 Task: Look for properties with step-free showers.
Action: Mouse moved to (1011, 166)
Screenshot: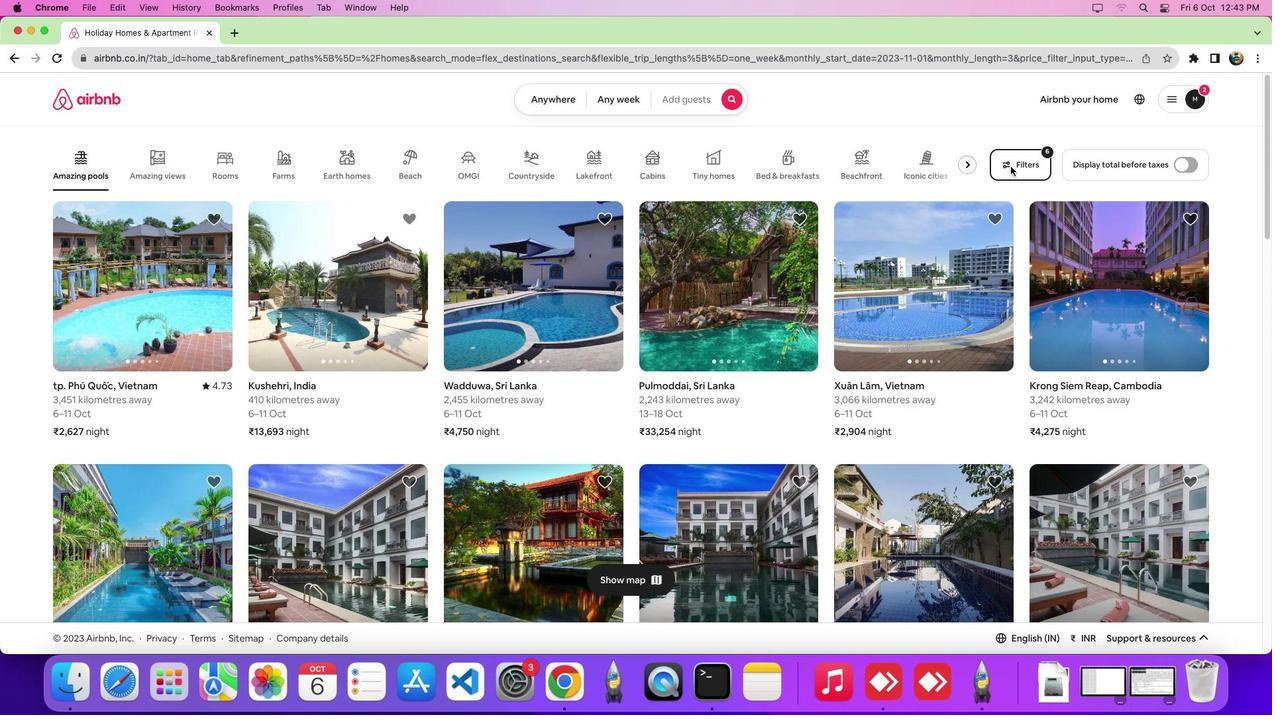 
Action: Mouse pressed left at (1011, 166)
Screenshot: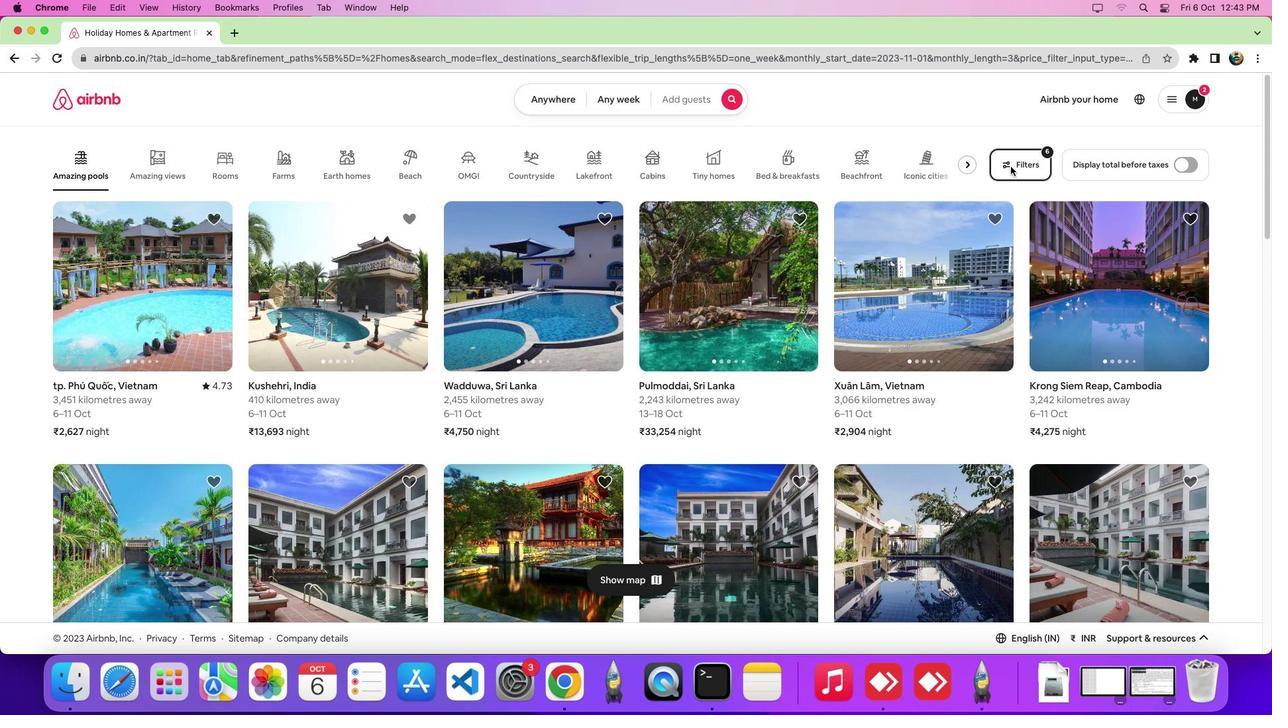 
Action: Mouse moved to (1016, 165)
Screenshot: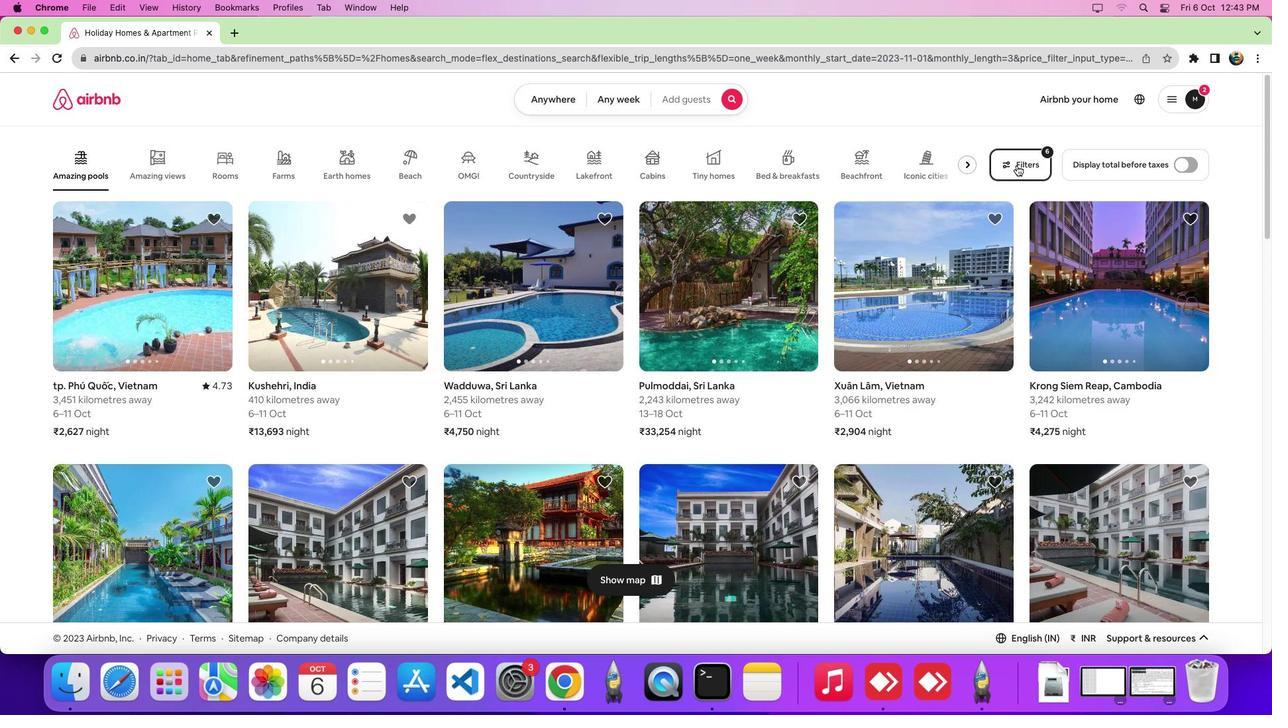 
Action: Mouse pressed left at (1016, 165)
Screenshot: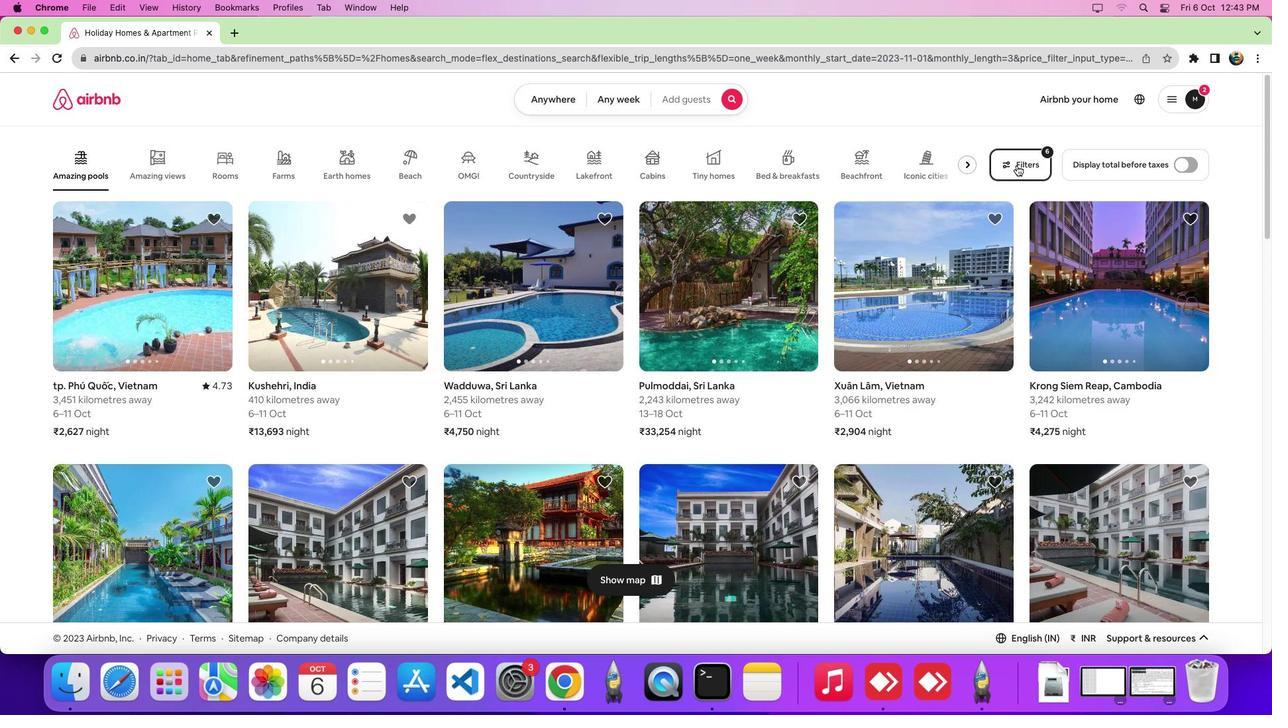 
Action: Mouse moved to (481, 243)
Screenshot: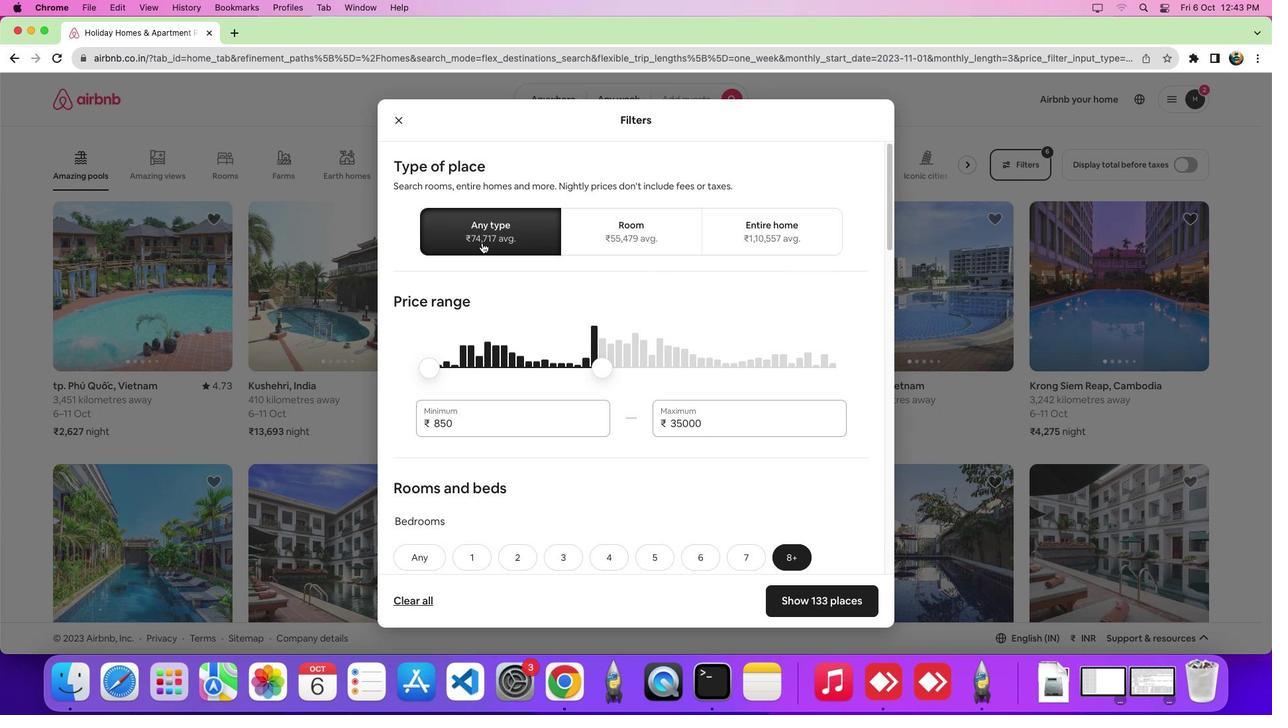
Action: Mouse pressed left at (481, 243)
Screenshot: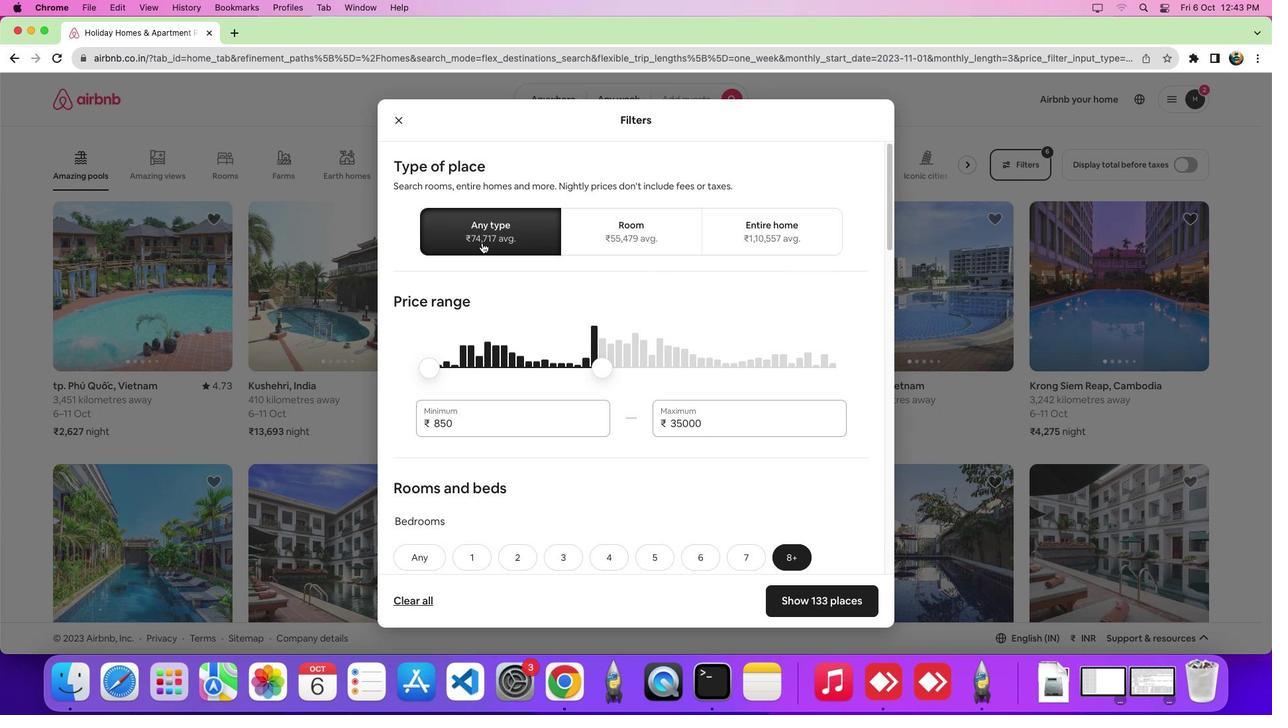 
Action: Mouse moved to (599, 347)
Screenshot: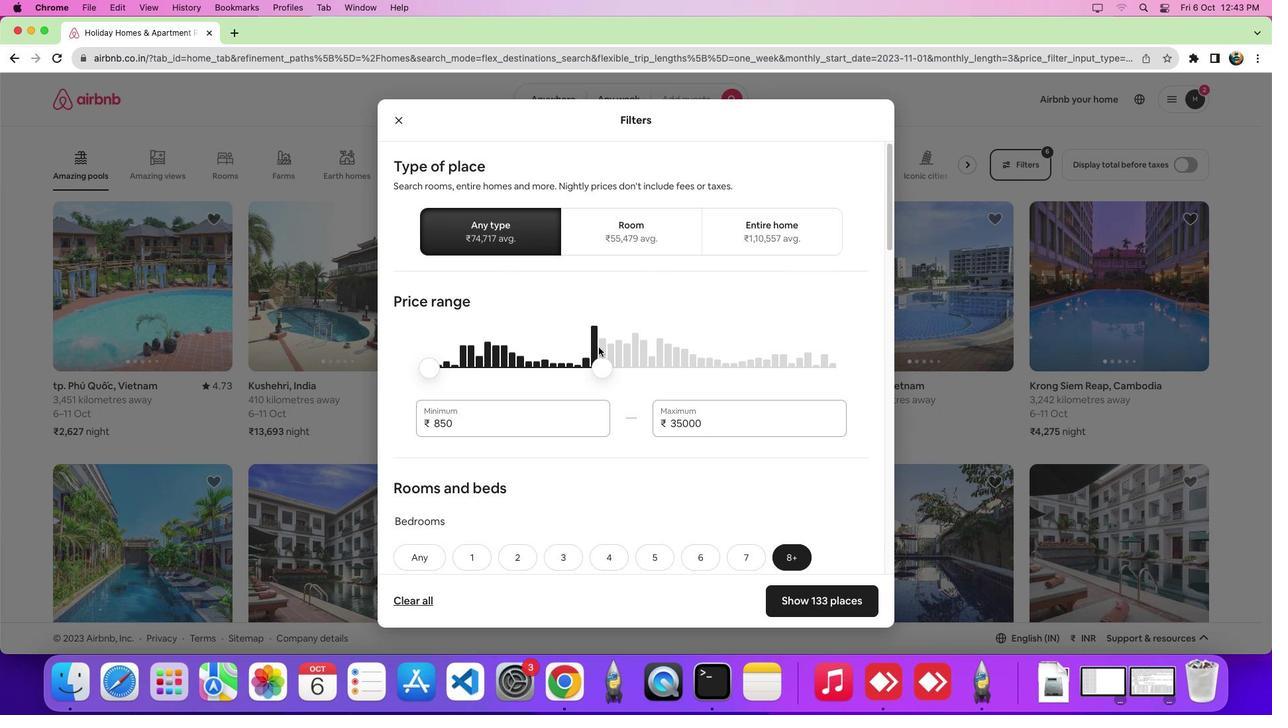 
Action: Mouse scrolled (599, 347) with delta (0, 0)
Screenshot: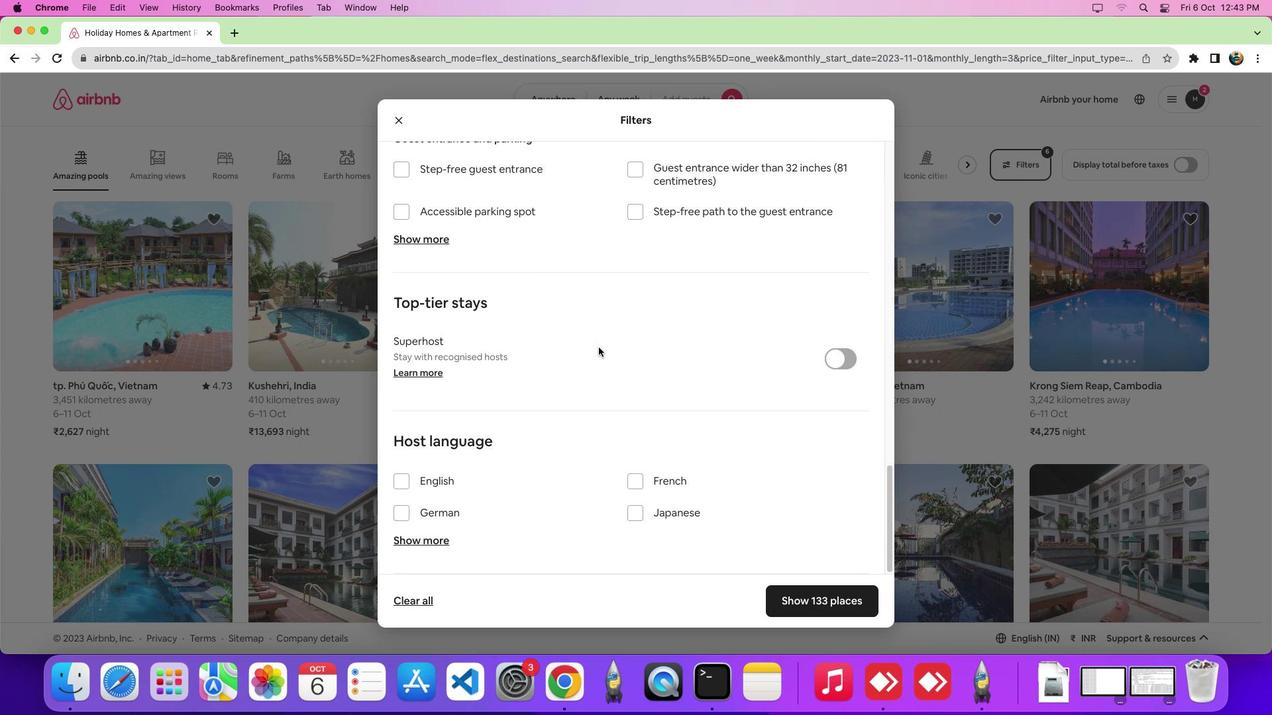 
Action: Mouse scrolled (599, 347) with delta (0, -1)
Screenshot: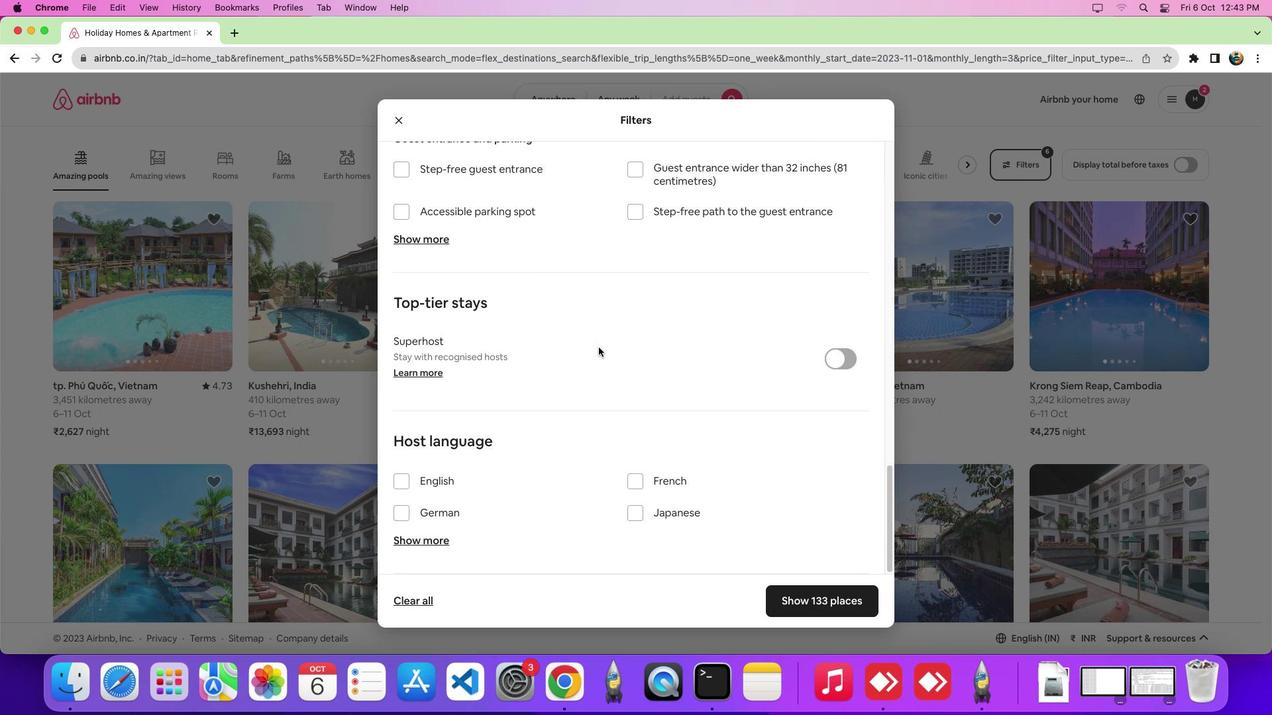 
Action: Mouse scrolled (599, 347) with delta (0, -6)
Screenshot: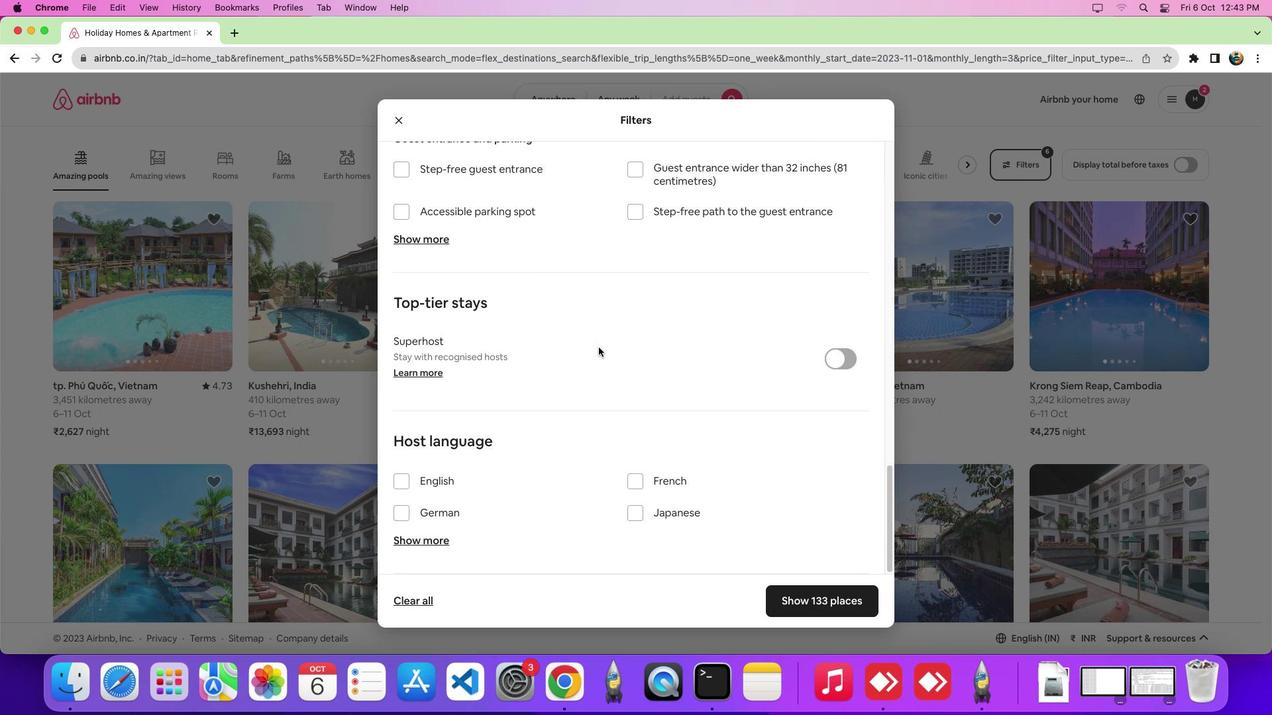 
Action: Mouse scrolled (599, 347) with delta (0, -9)
Screenshot: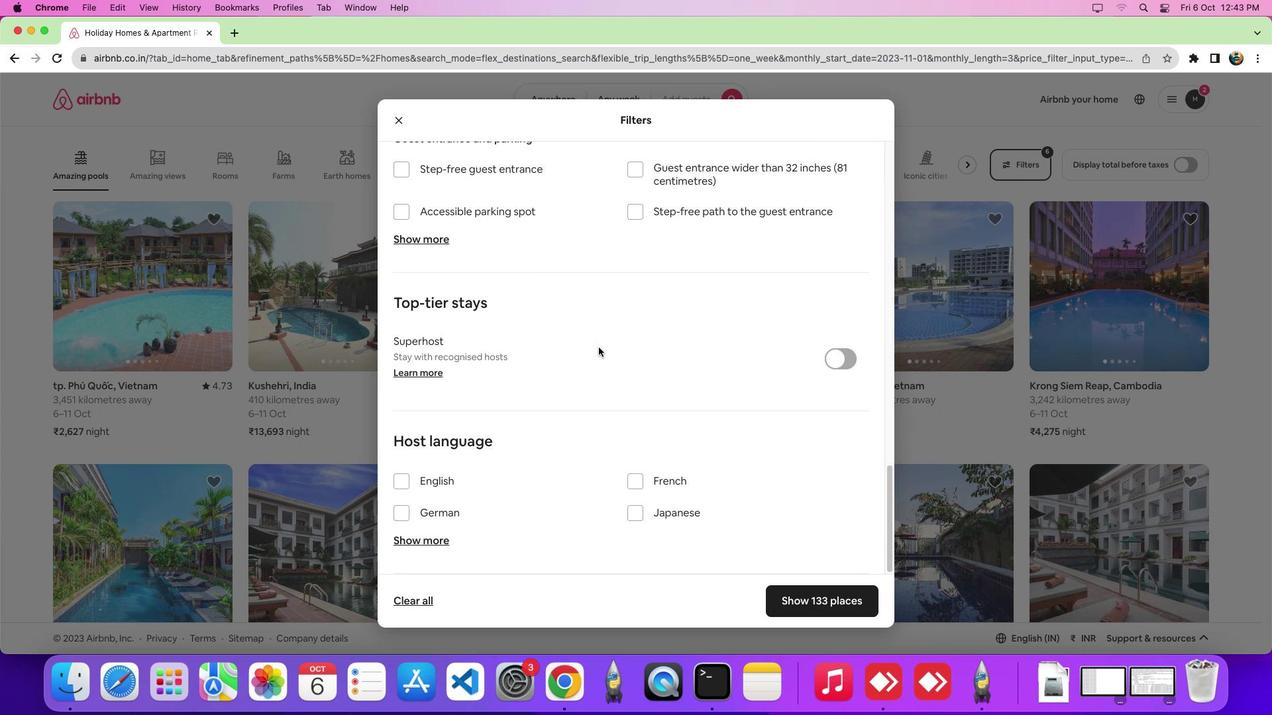 
Action: Mouse scrolled (599, 347) with delta (0, -10)
Screenshot: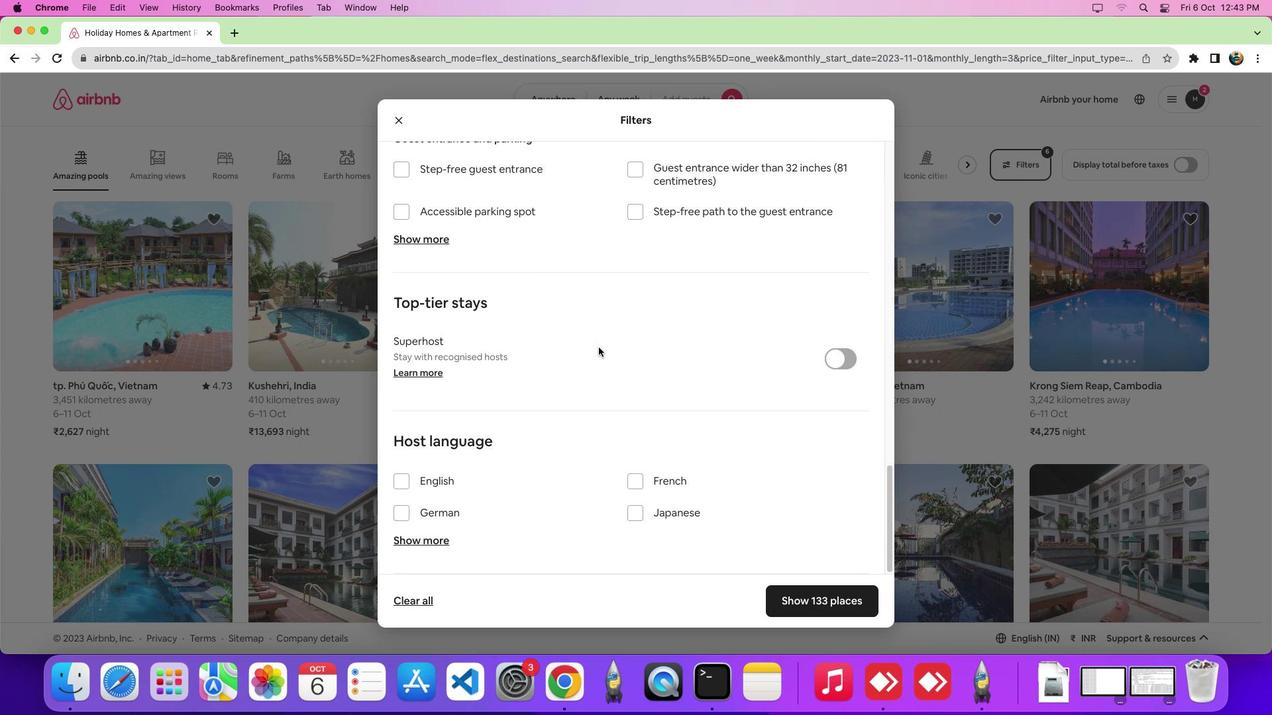 
Action: Mouse scrolled (599, 347) with delta (0, -11)
Screenshot: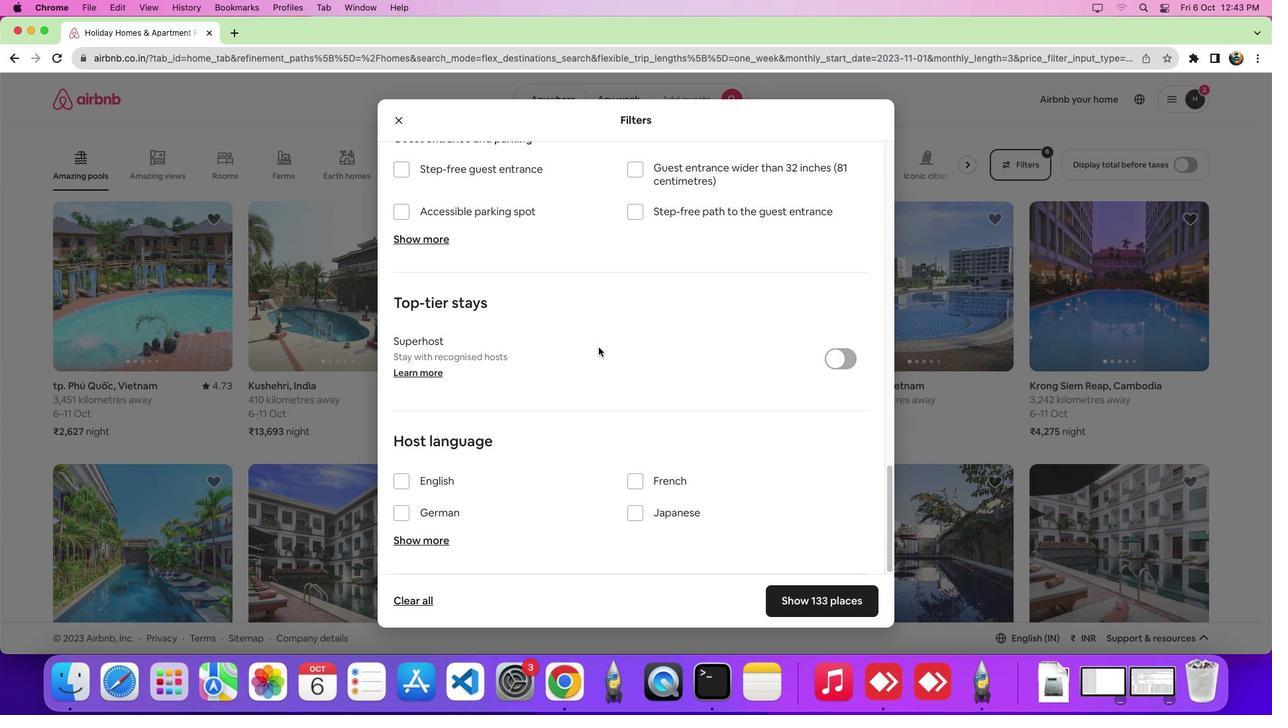 
Action: Mouse scrolled (599, 347) with delta (0, 0)
Screenshot: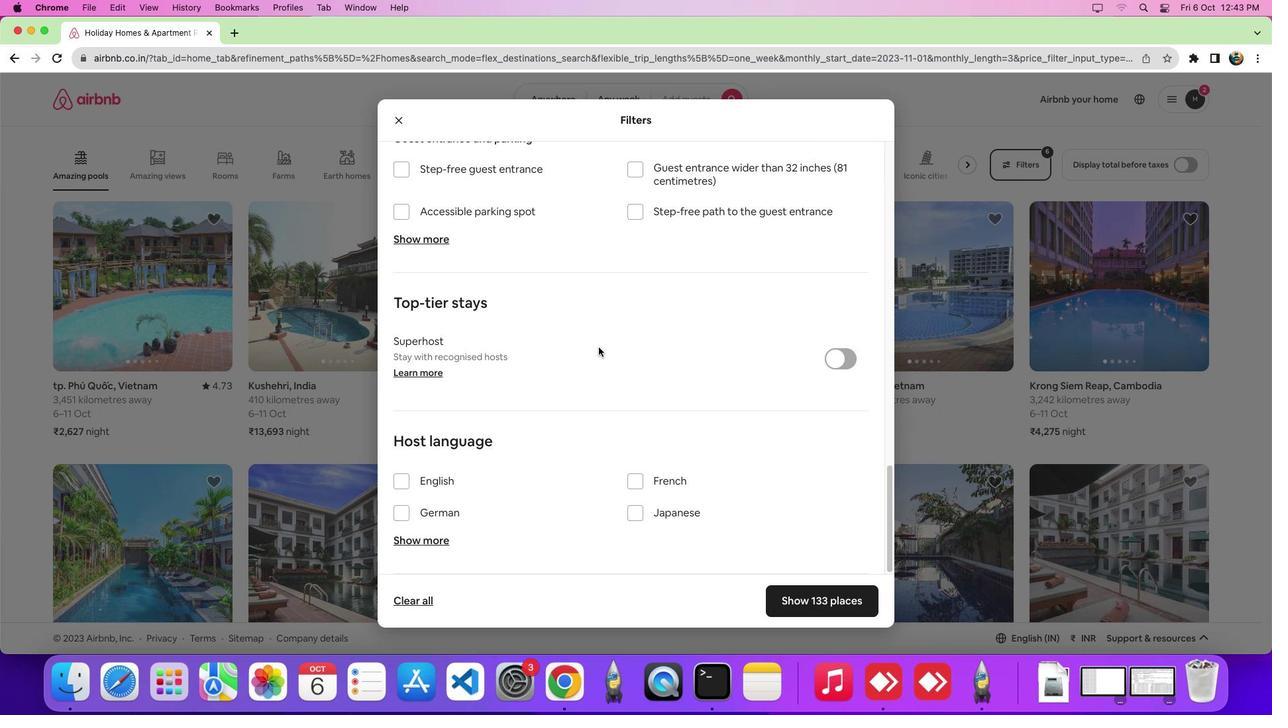 
Action: Mouse scrolled (599, 347) with delta (0, -1)
Screenshot: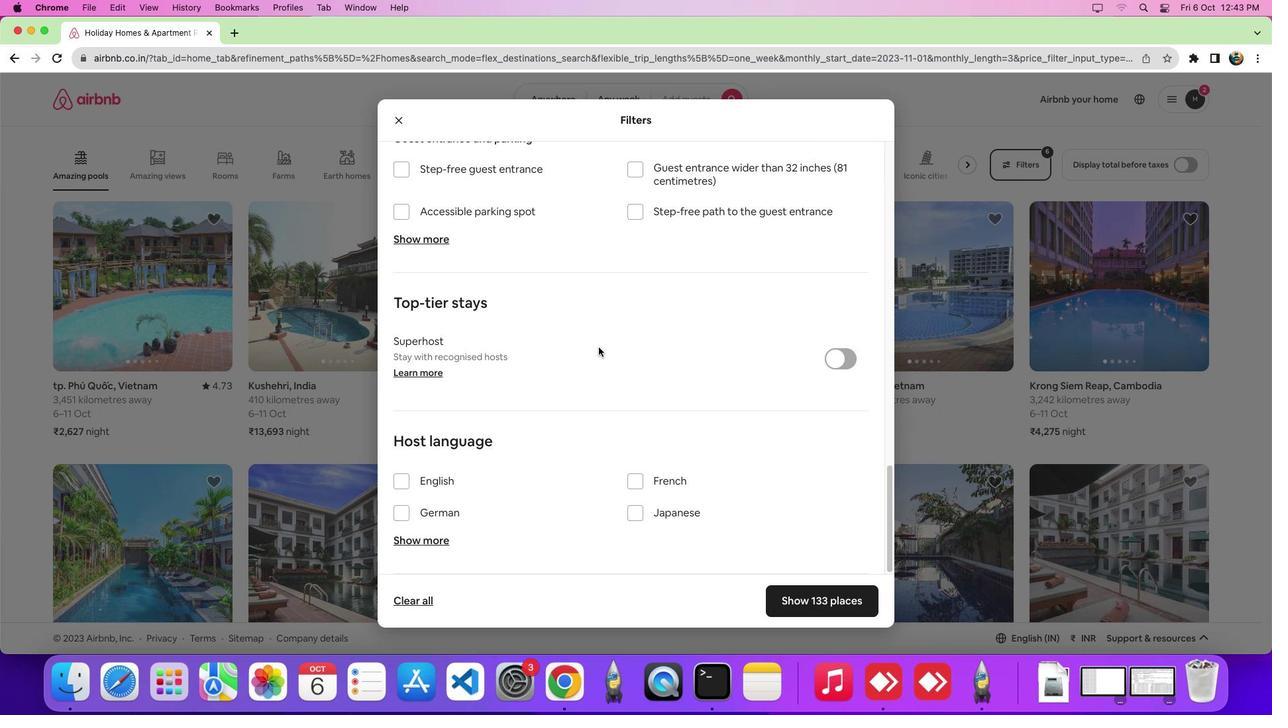 
Action: Mouse scrolled (599, 347) with delta (0, -6)
Screenshot: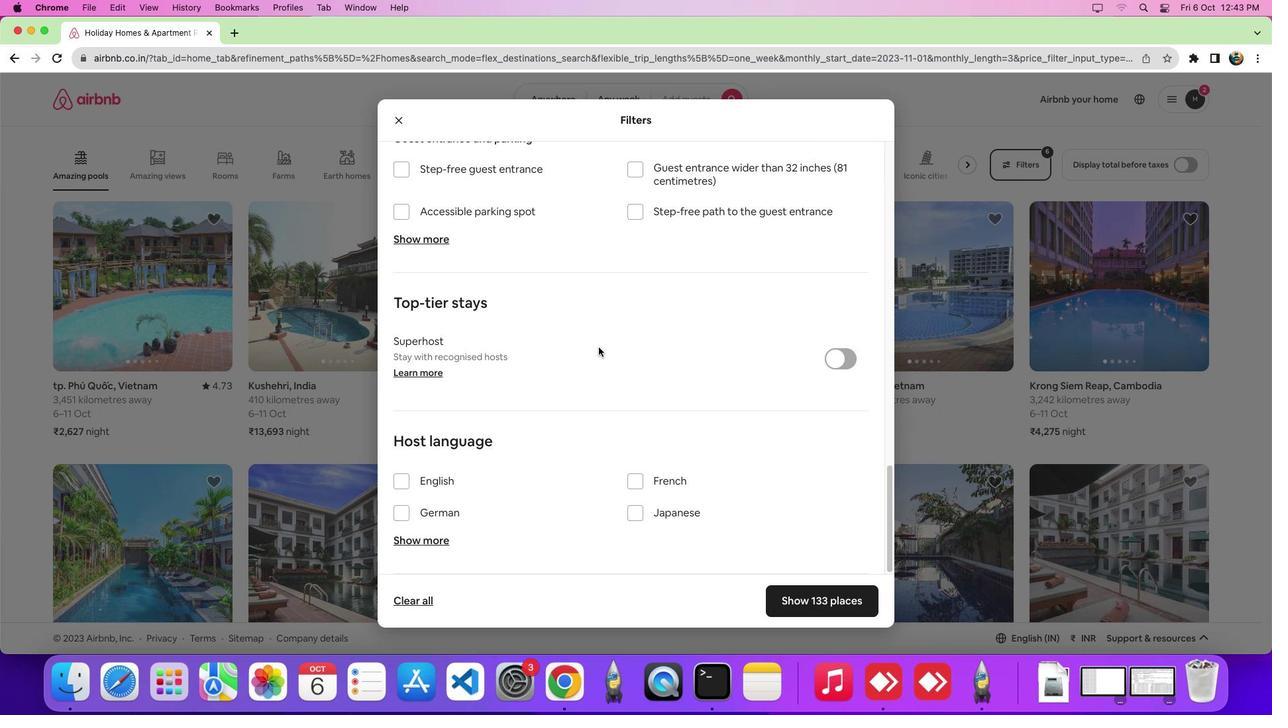 
Action: Mouse scrolled (599, 347) with delta (0, -9)
Screenshot: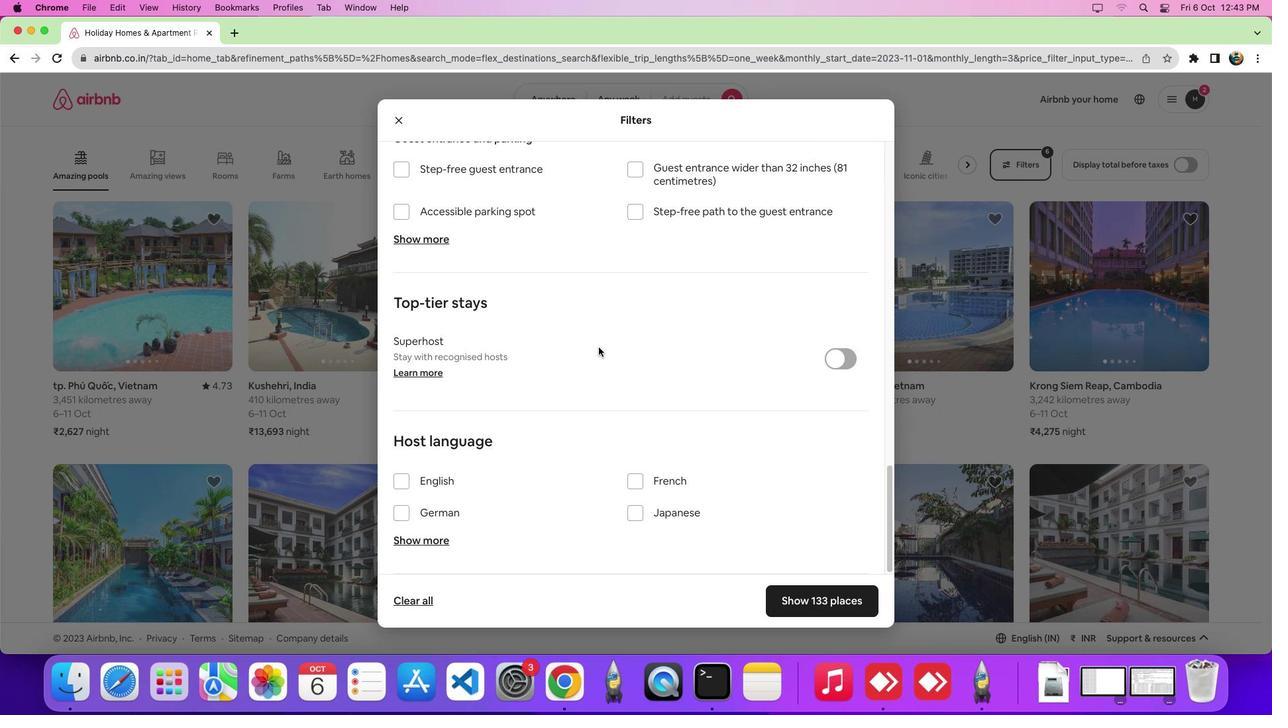 
Action: Mouse scrolled (599, 347) with delta (0, -10)
Screenshot: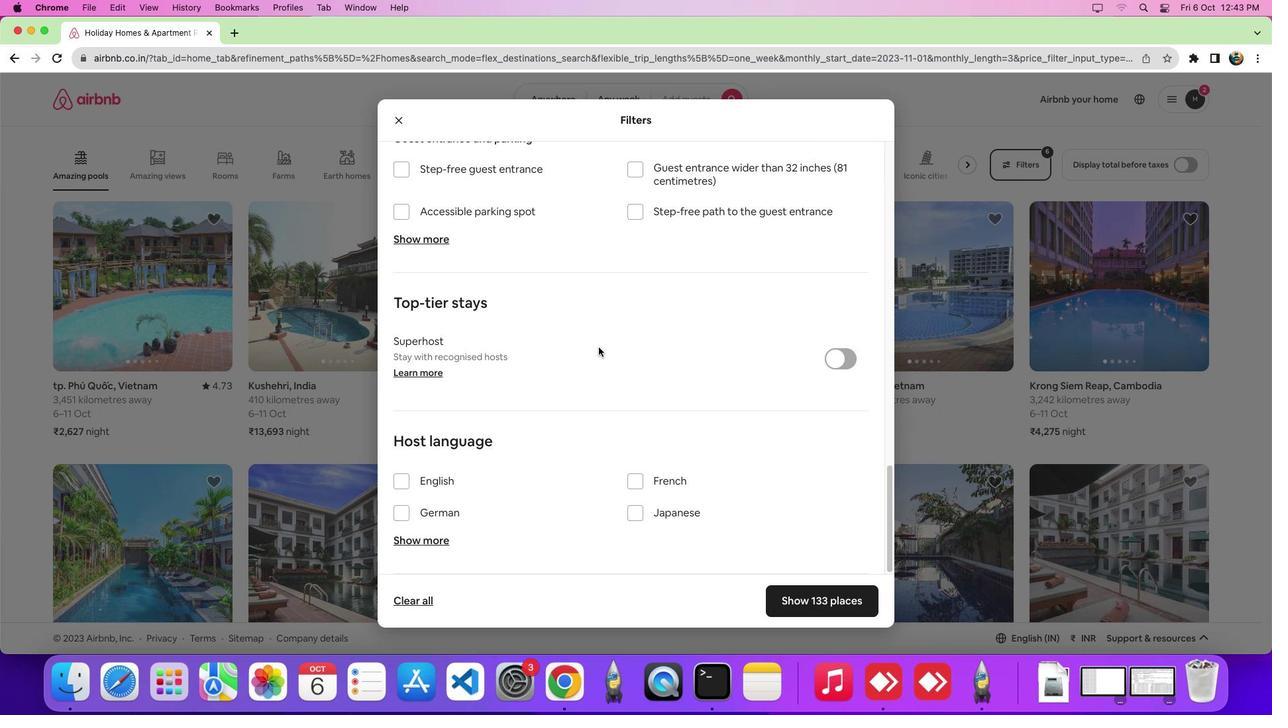 
Action: Mouse scrolled (599, 347) with delta (0, -10)
Screenshot: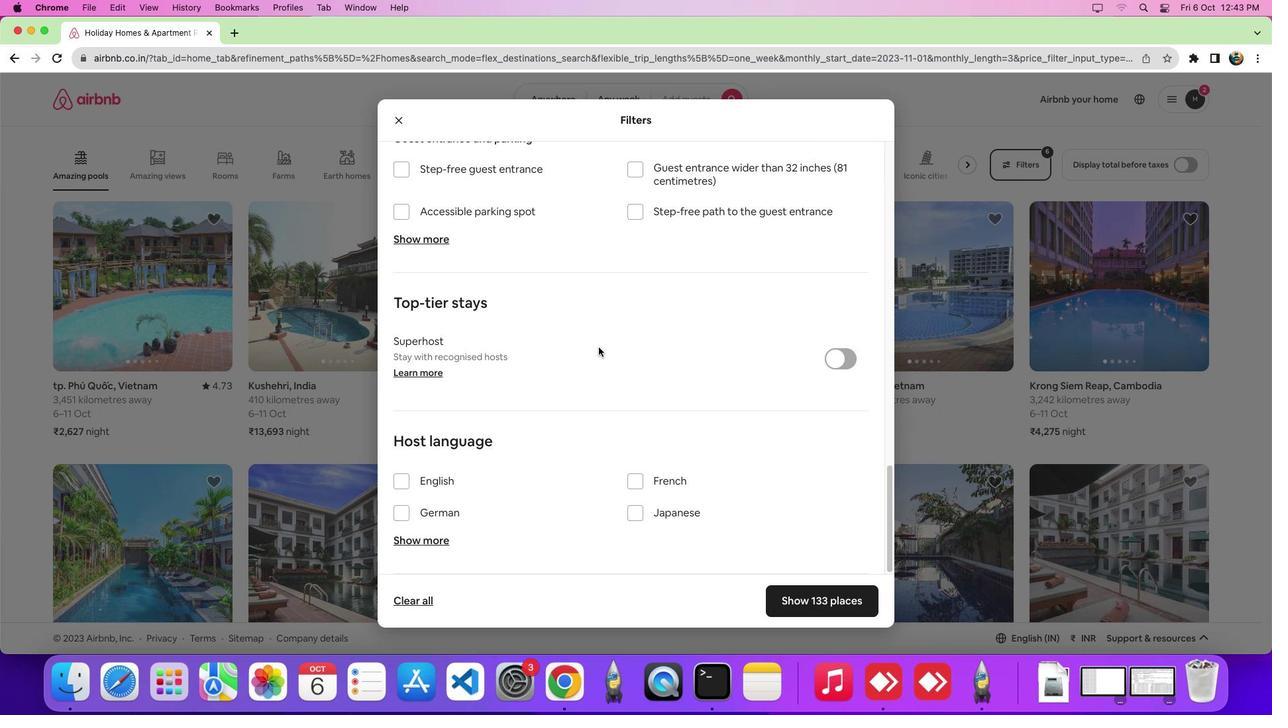 
Action: Mouse moved to (420, 243)
Screenshot: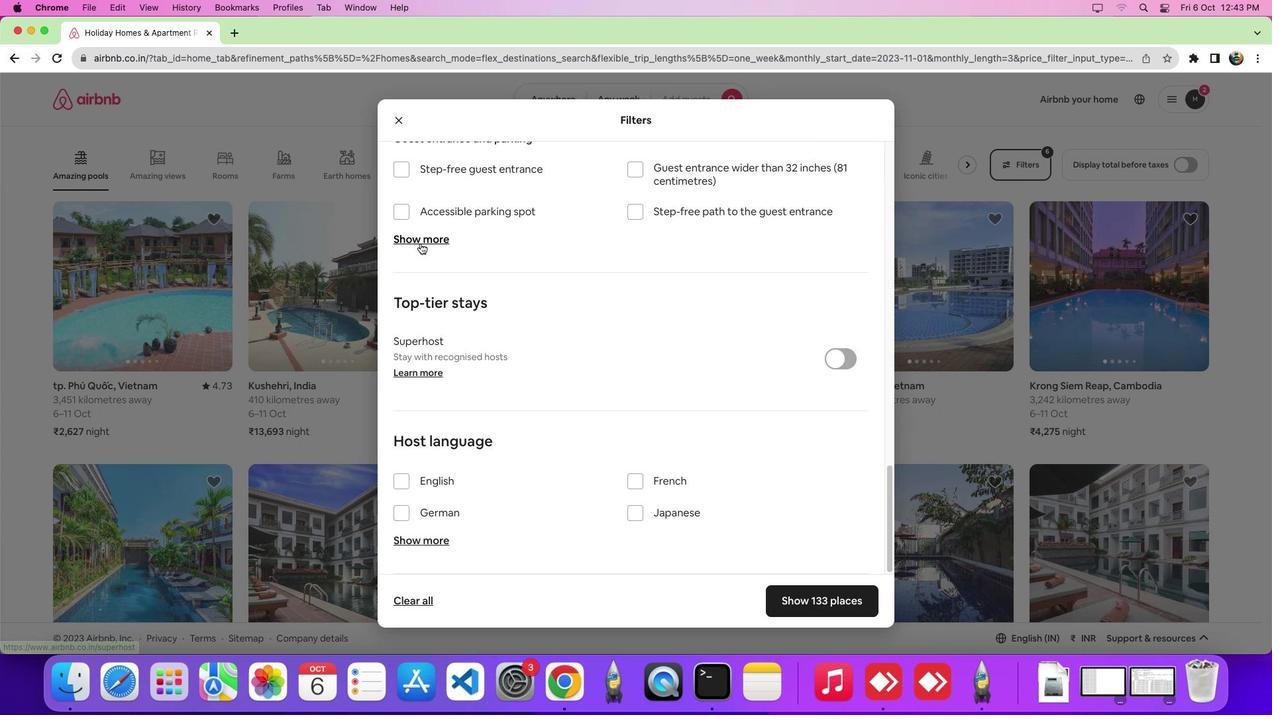 
Action: Mouse pressed left at (420, 243)
Screenshot: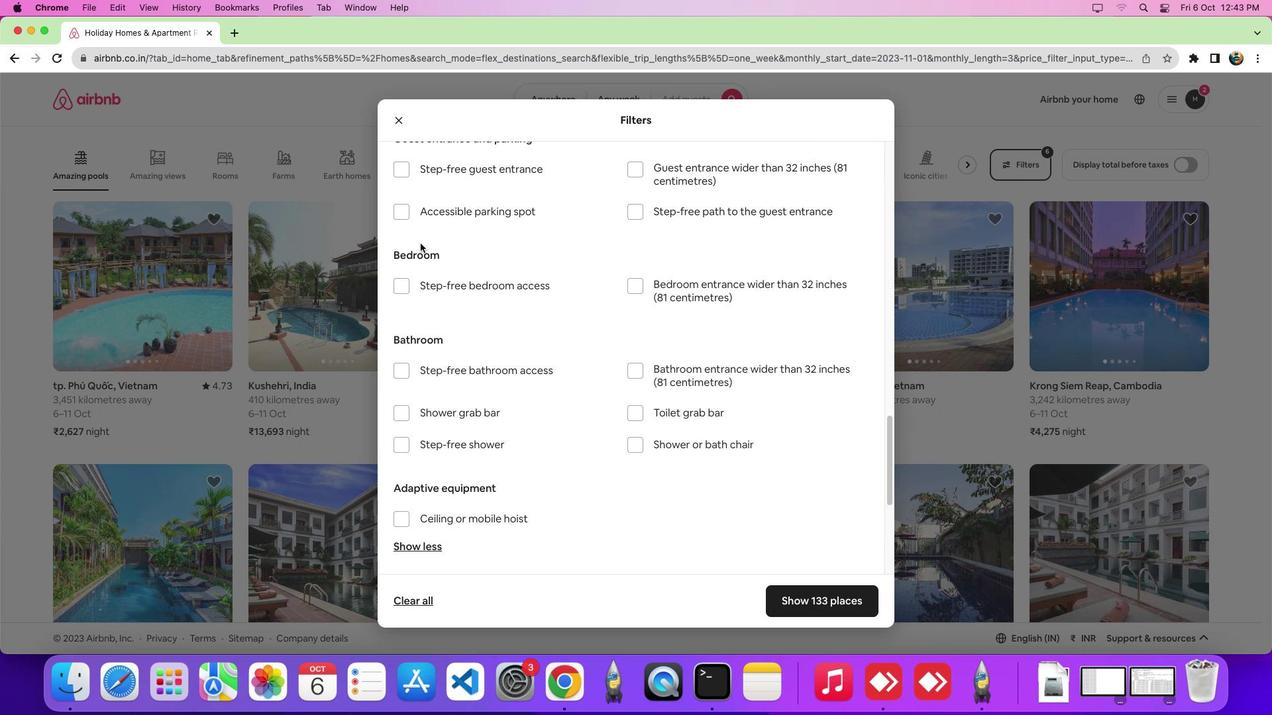 
Action: Mouse moved to (607, 377)
Screenshot: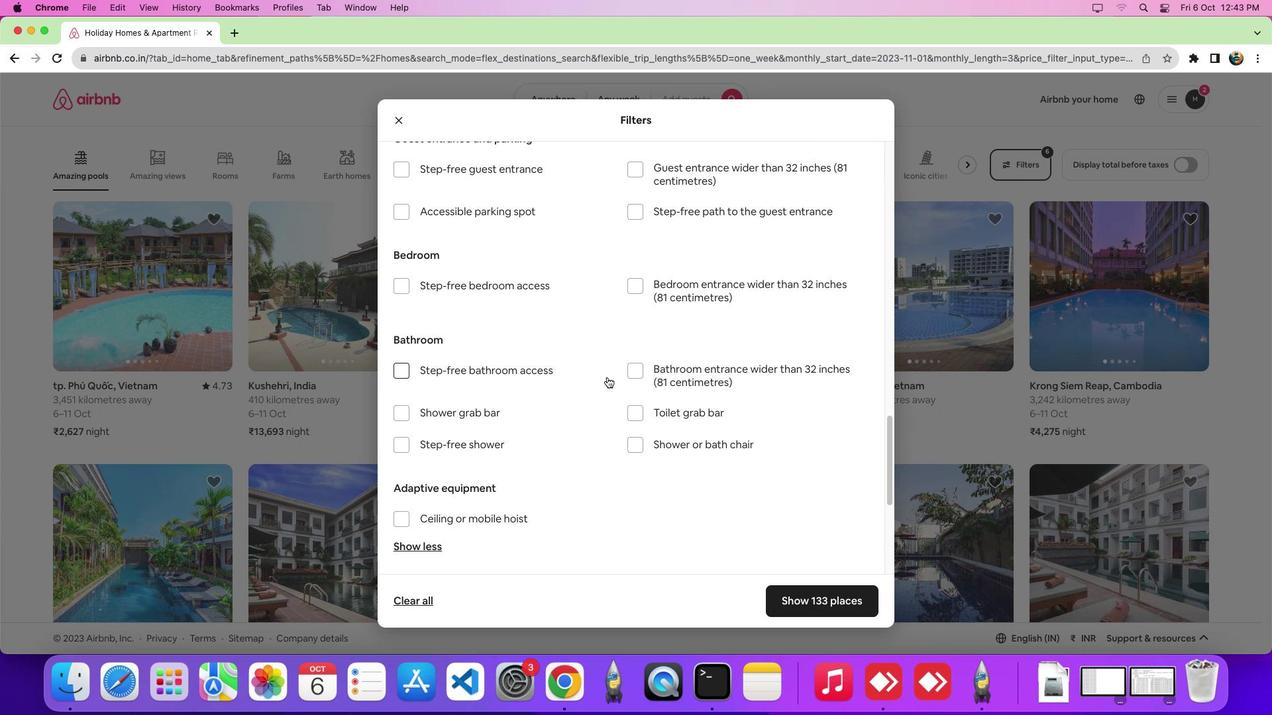 
Action: Mouse scrolled (607, 377) with delta (0, 0)
Screenshot: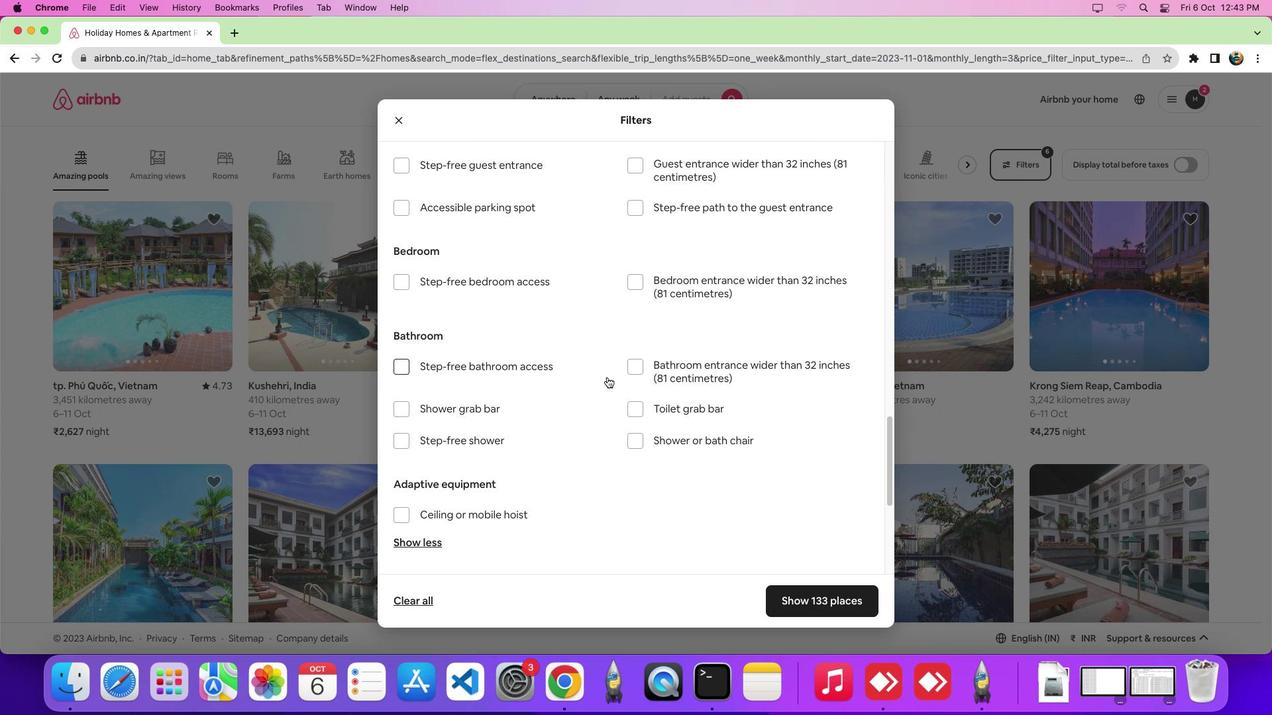 
Action: Mouse scrolled (607, 377) with delta (0, 0)
Screenshot: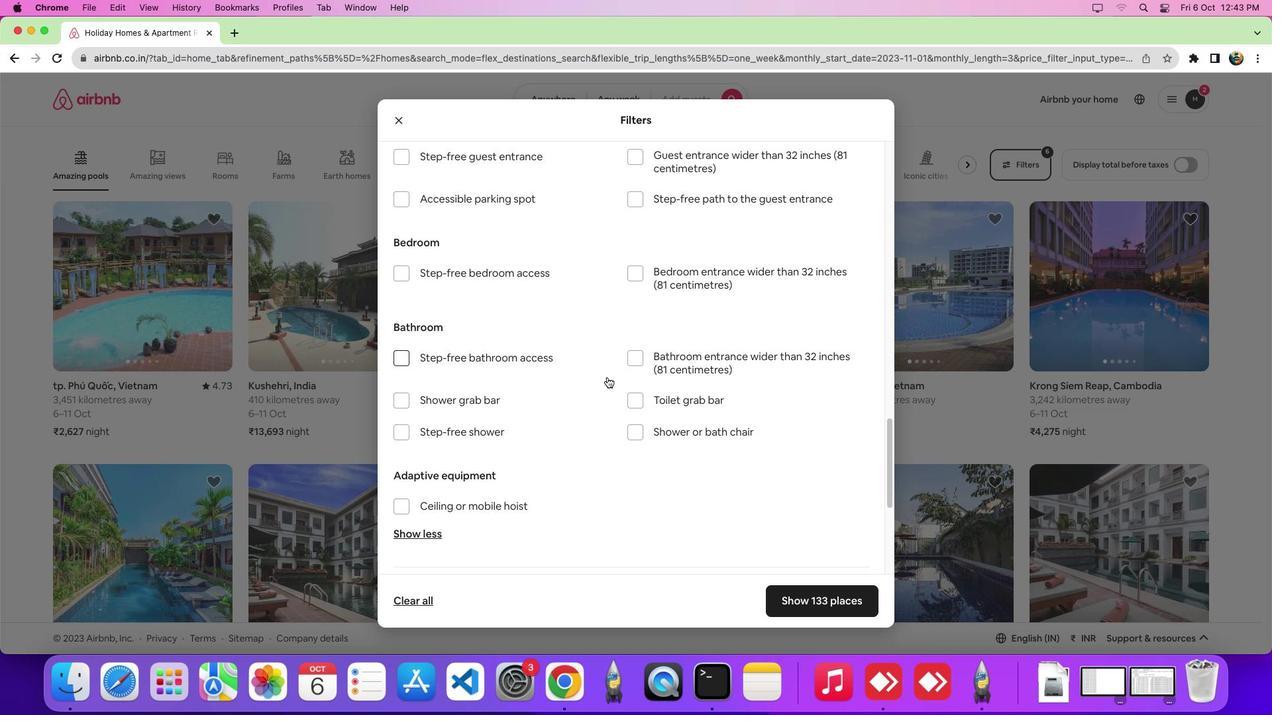 
Action: Mouse scrolled (607, 377) with delta (0, 0)
Screenshot: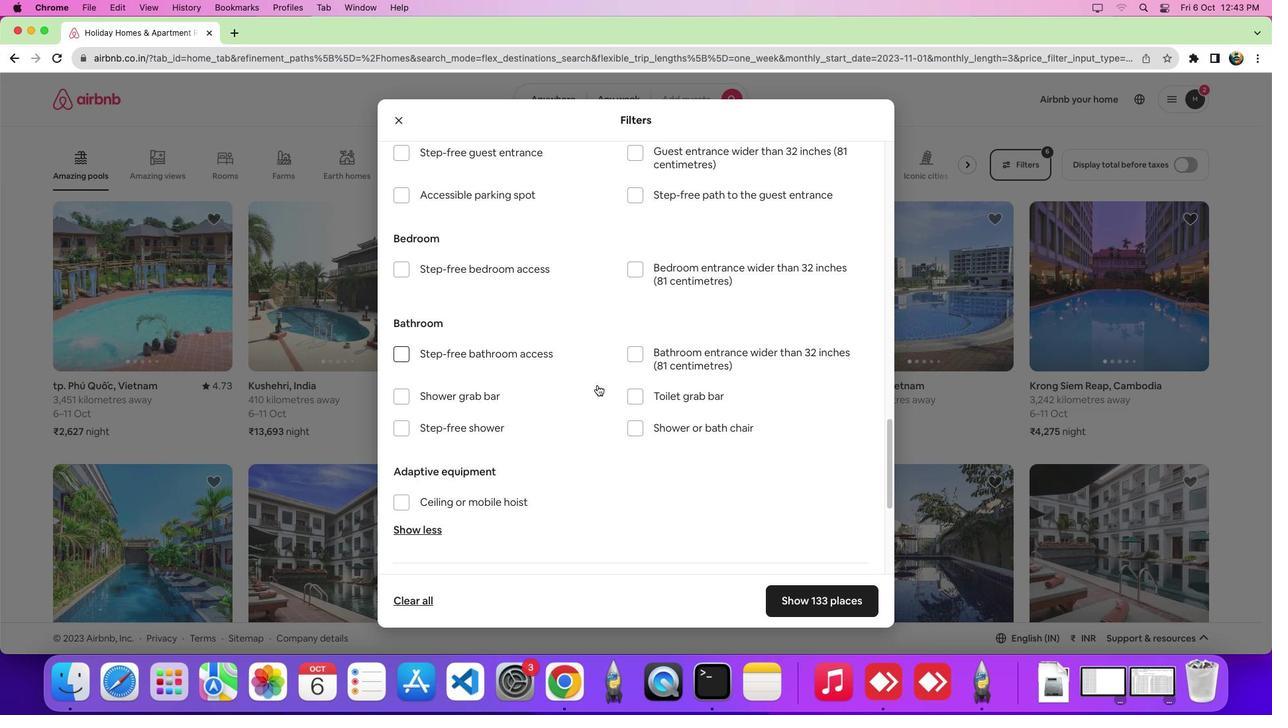 
Action: Mouse moved to (404, 435)
Screenshot: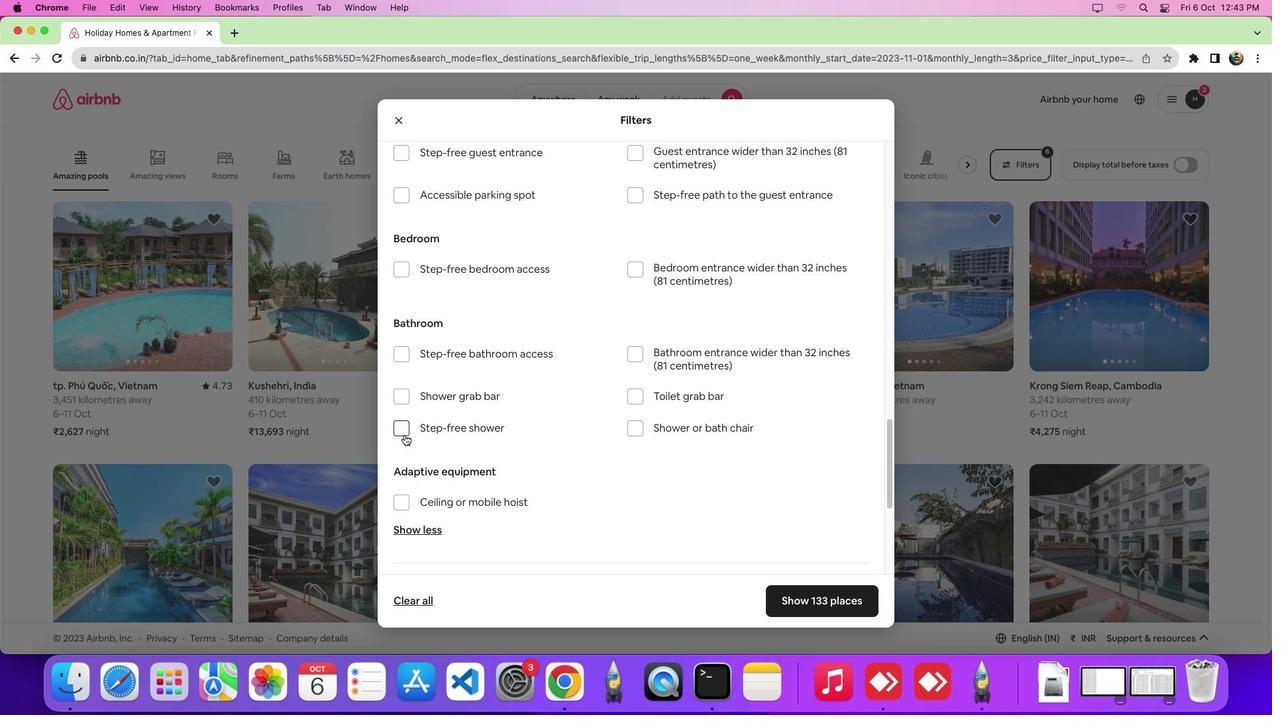 
Action: Mouse pressed left at (404, 435)
Screenshot: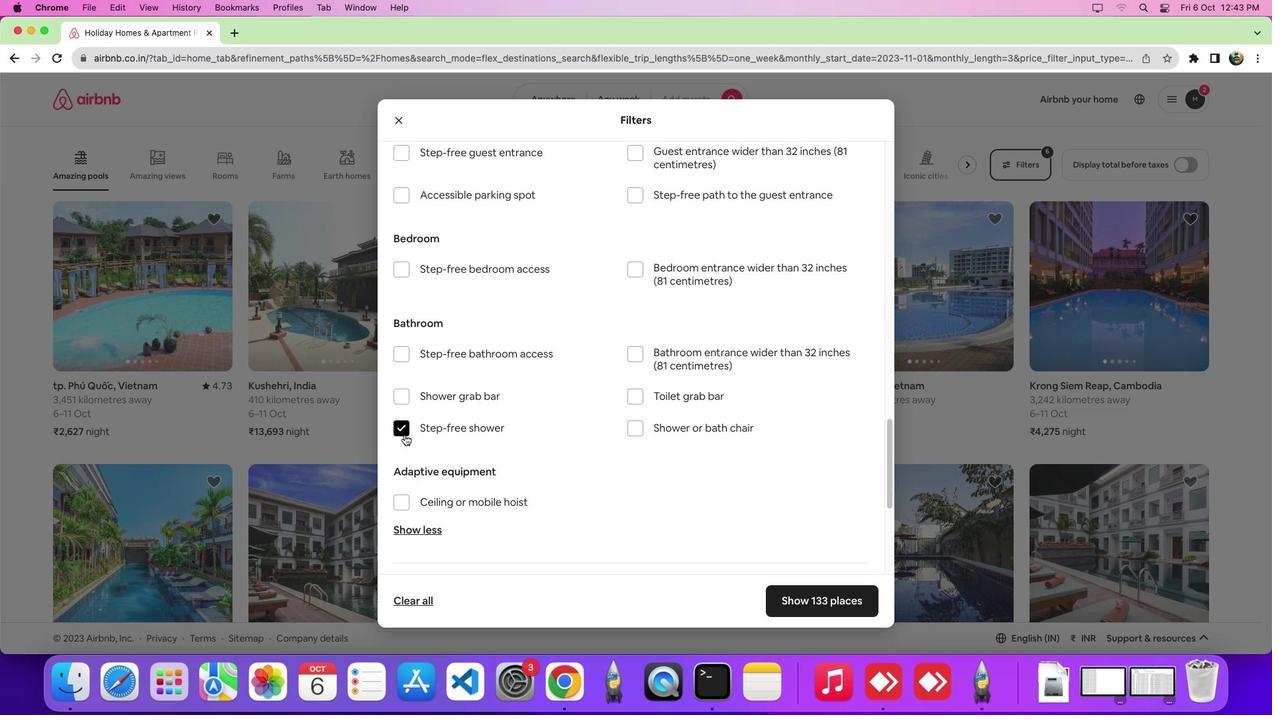 
Action: Mouse moved to (838, 602)
Screenshot: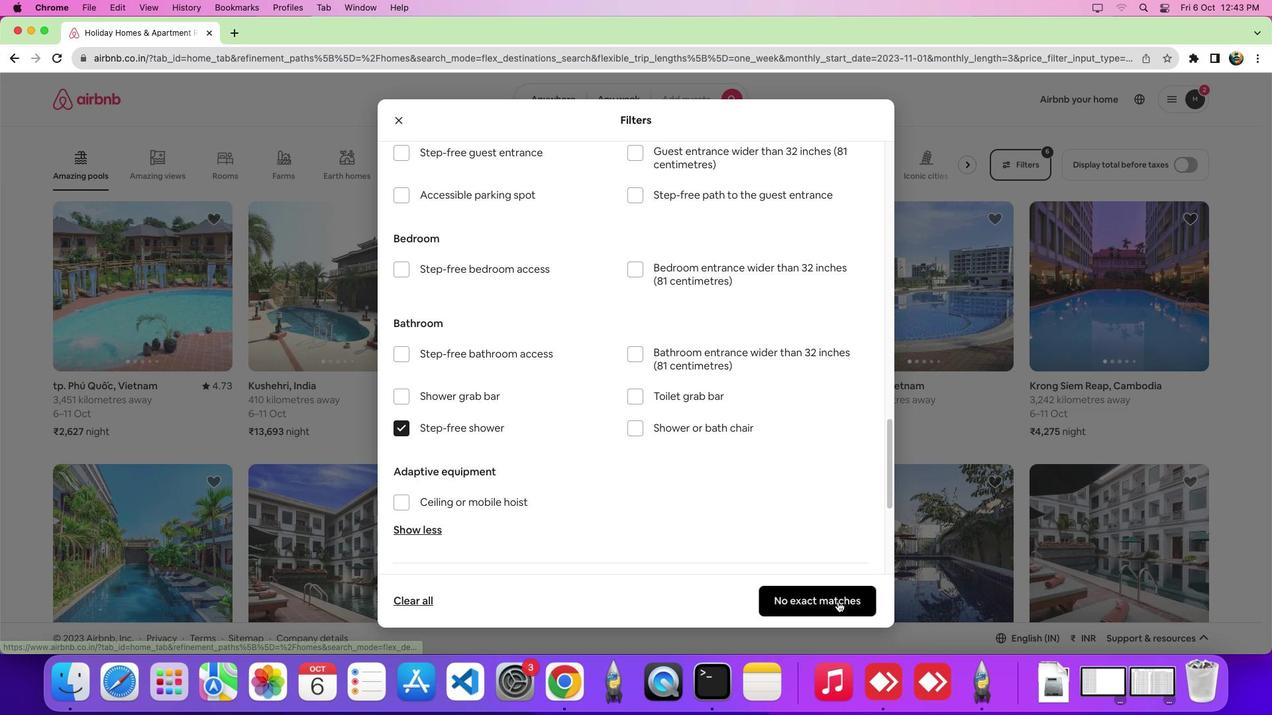 
Action: Mouse pressed left at (838, 602)
Screenshot: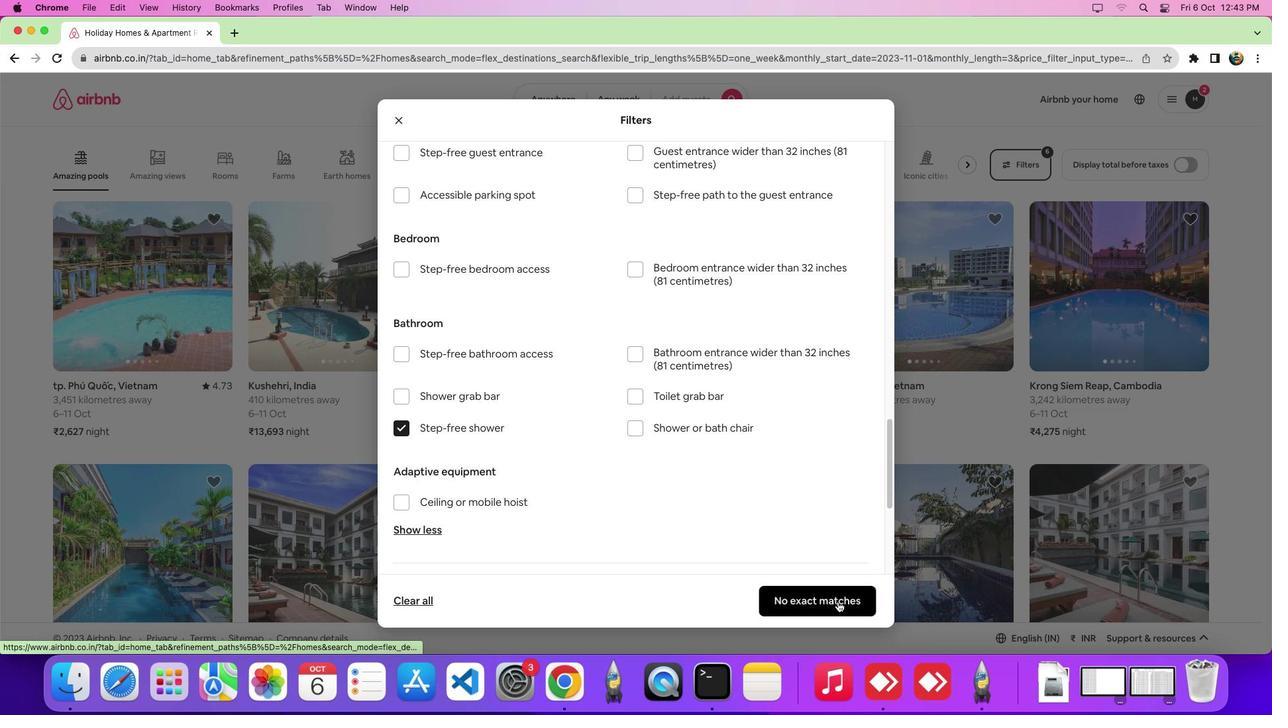 
Action: Mouse moved to (850, 557)
Screenshot: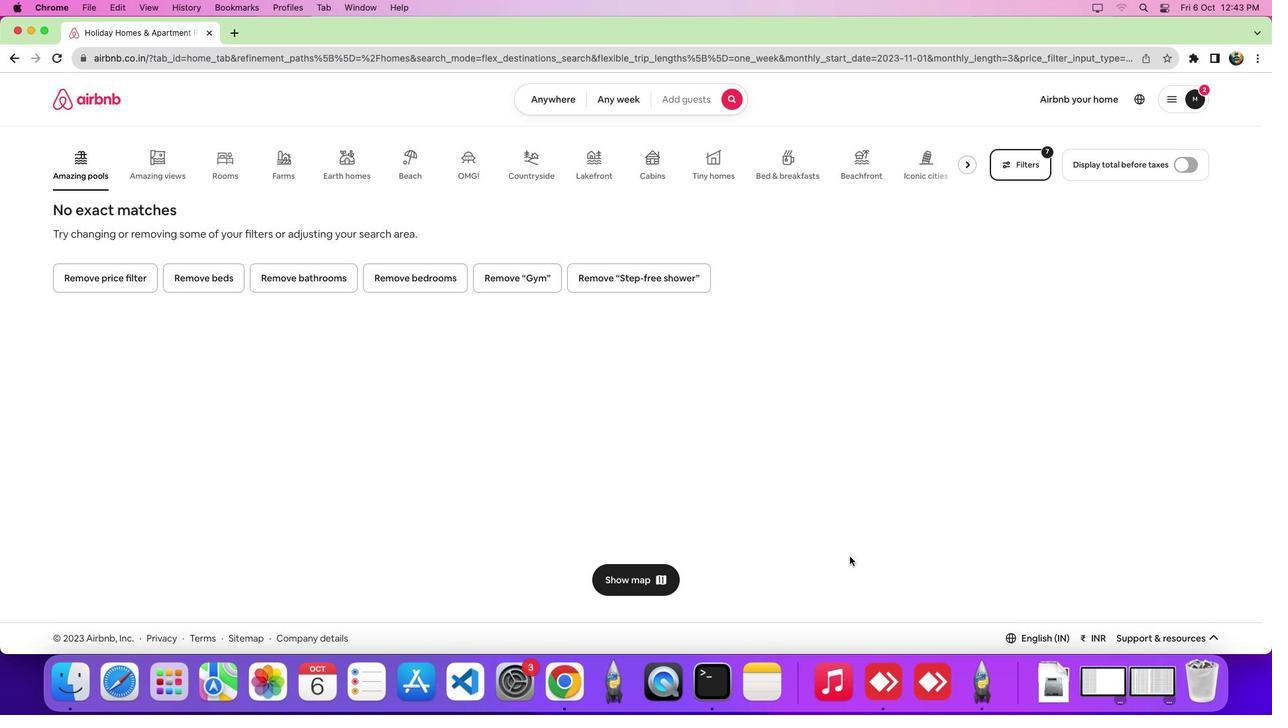 
